 Task: Select random emoji from open emoji keyboard.
Action: Mouse moved to (456, 115)
Screenshot: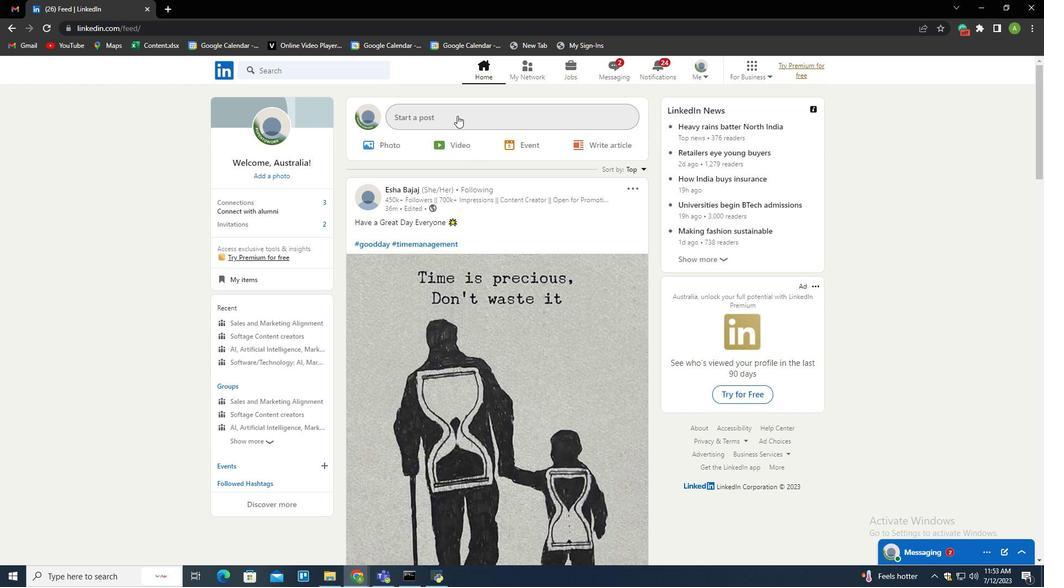 
Action: Mouse pressed left at (456, 115)
Screenshot: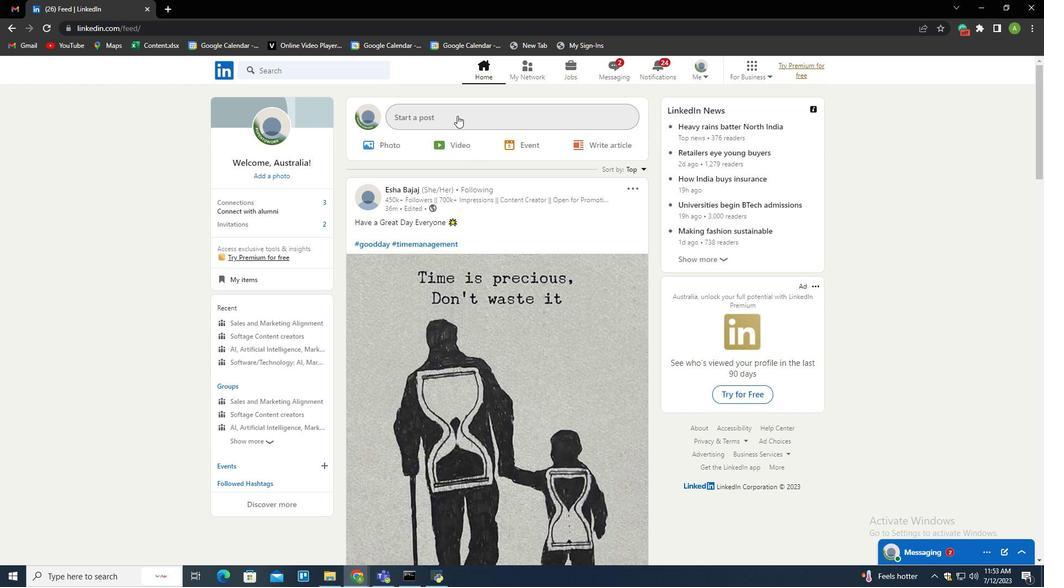 
Action: Mouse moved to (421, 322)
Screenshot: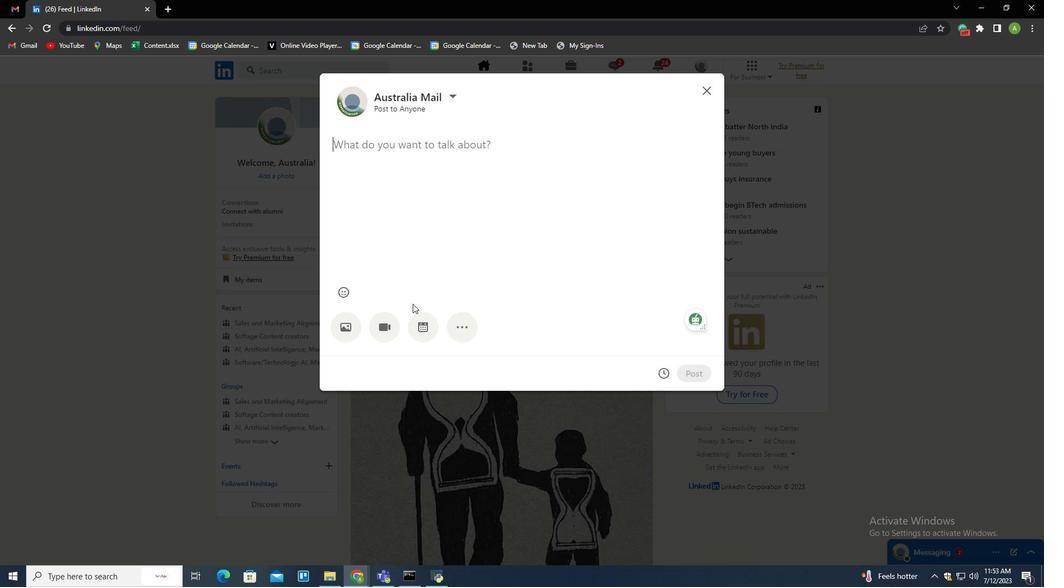 
Action: Mouse pressed left at (421, 322)
Screenshot: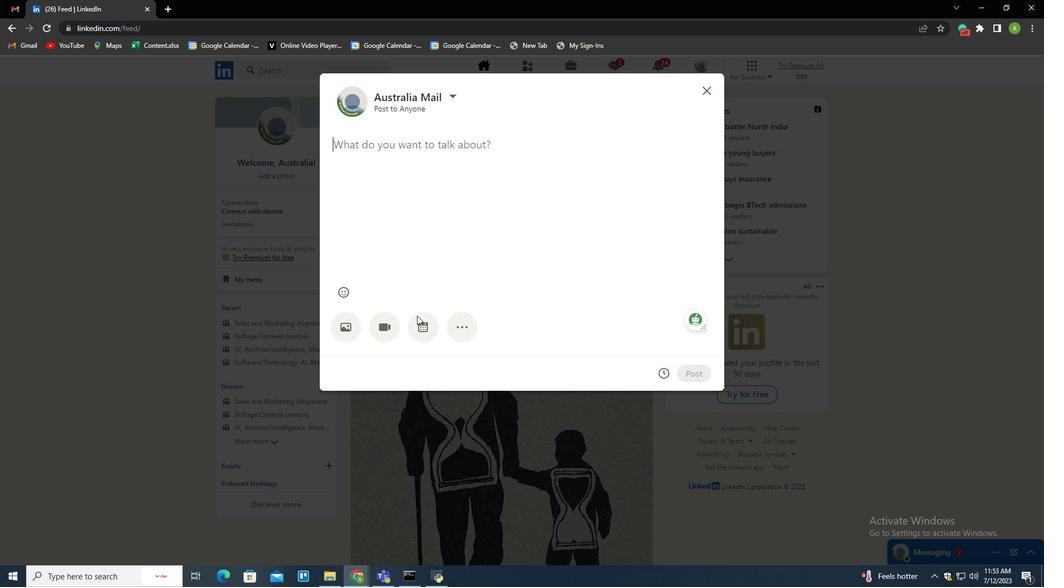 
Action: Mouse moved to (379, 411)
Screenshot: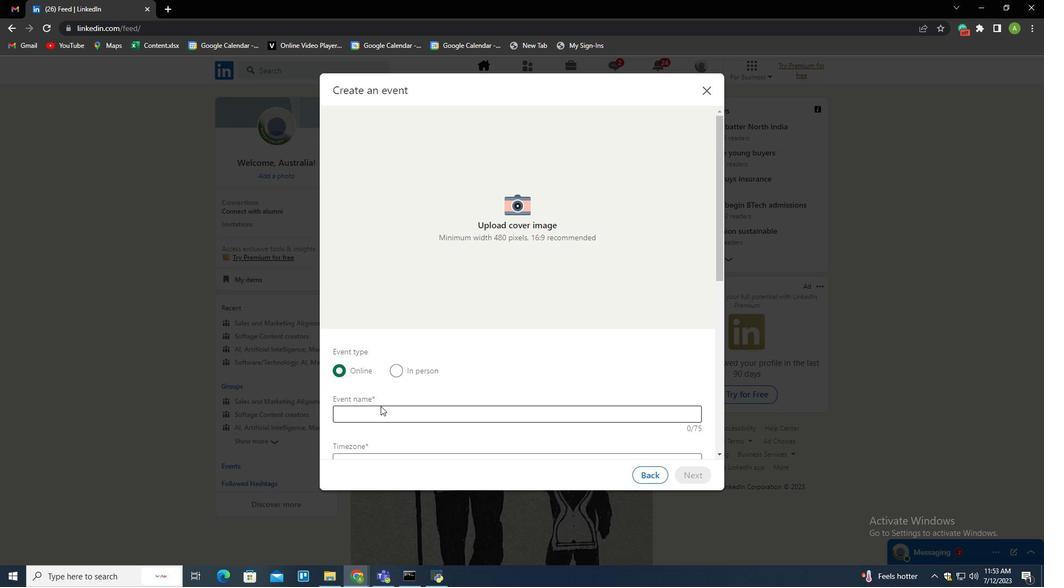 
Action: Mouse pressed left at (379, 411)
Screenshot: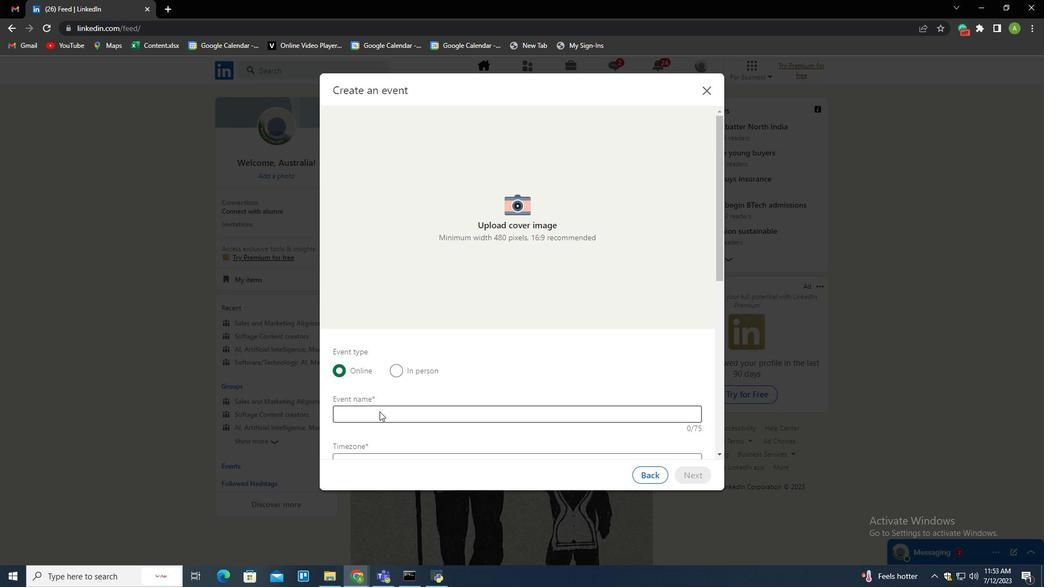 
Action: Key pressed <Key.shift>AI
Screenshot: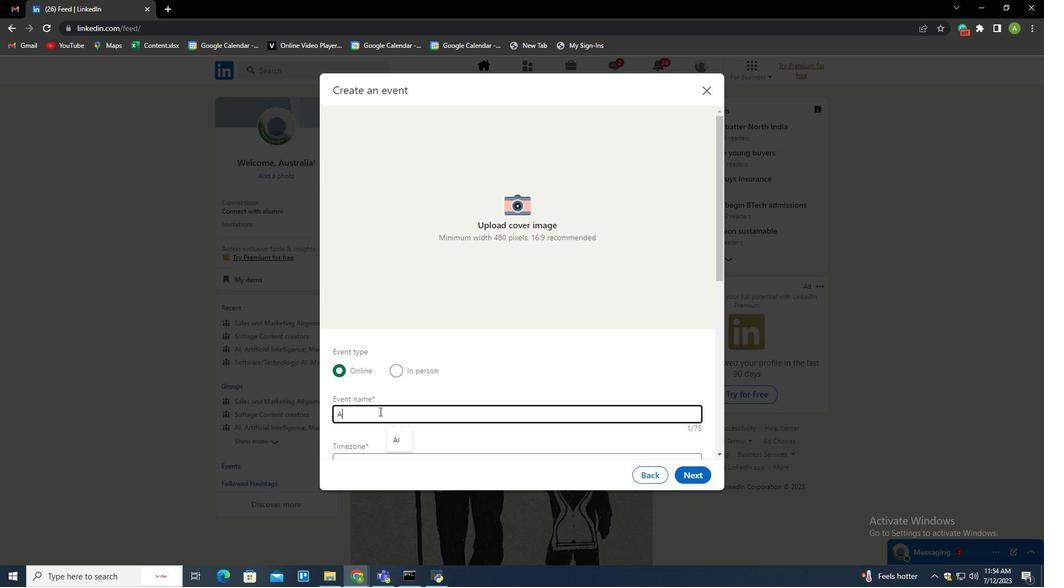 
Action: Mouse moved to (701, 476)
Screenshot: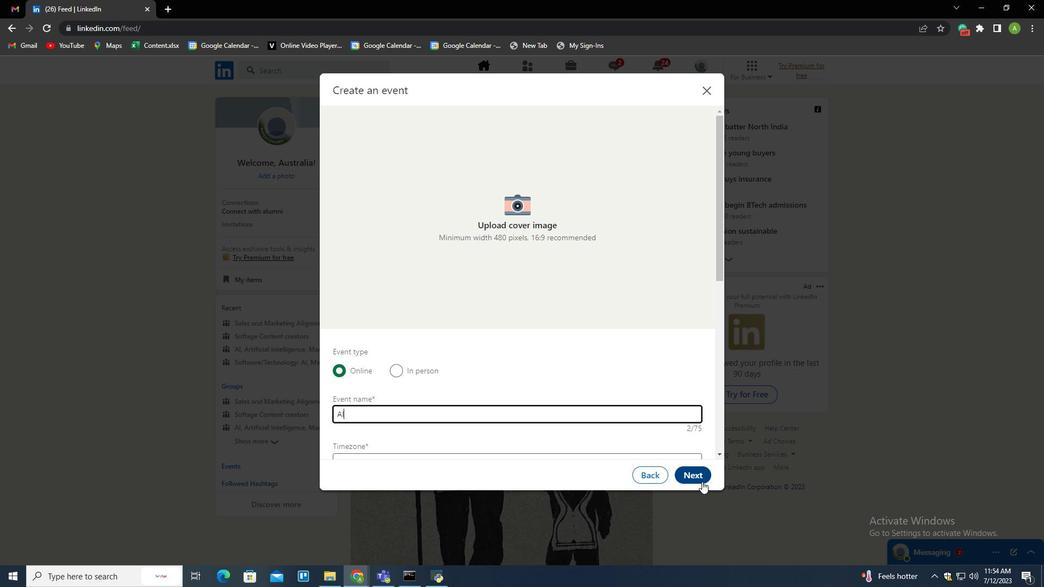
Action: Mouse pressed left at (701, 476)
Screenshot: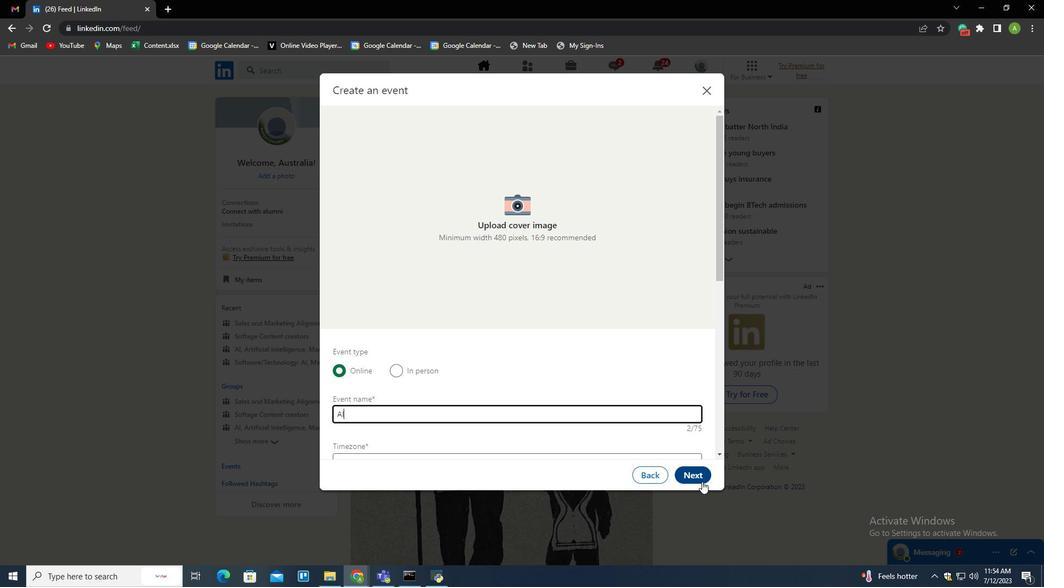 
Action: Mouse moved to (338, 338)
Screenshot: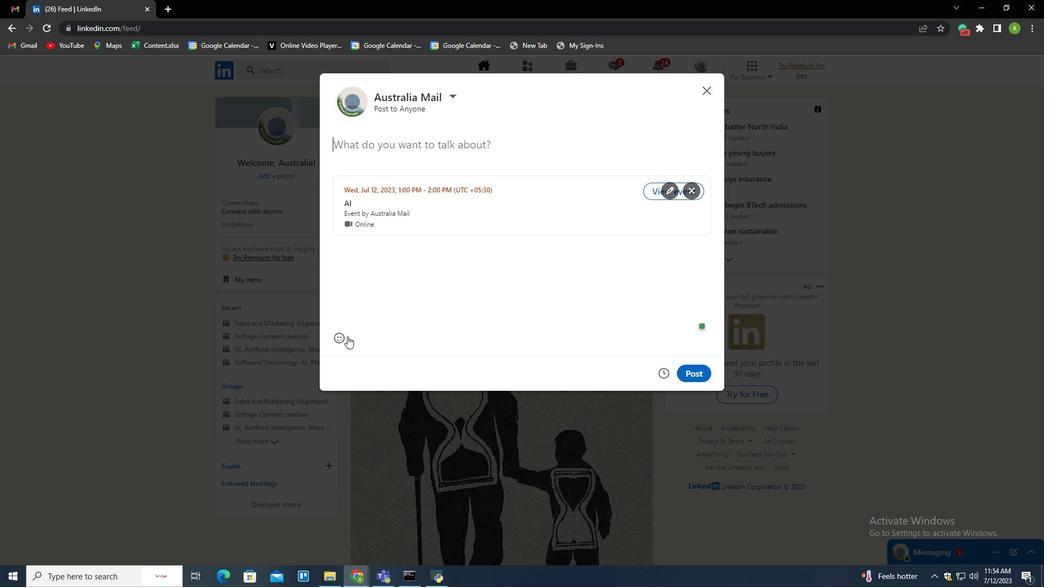 
Action: Mouse pressed left at (338, 338)
Screenshot: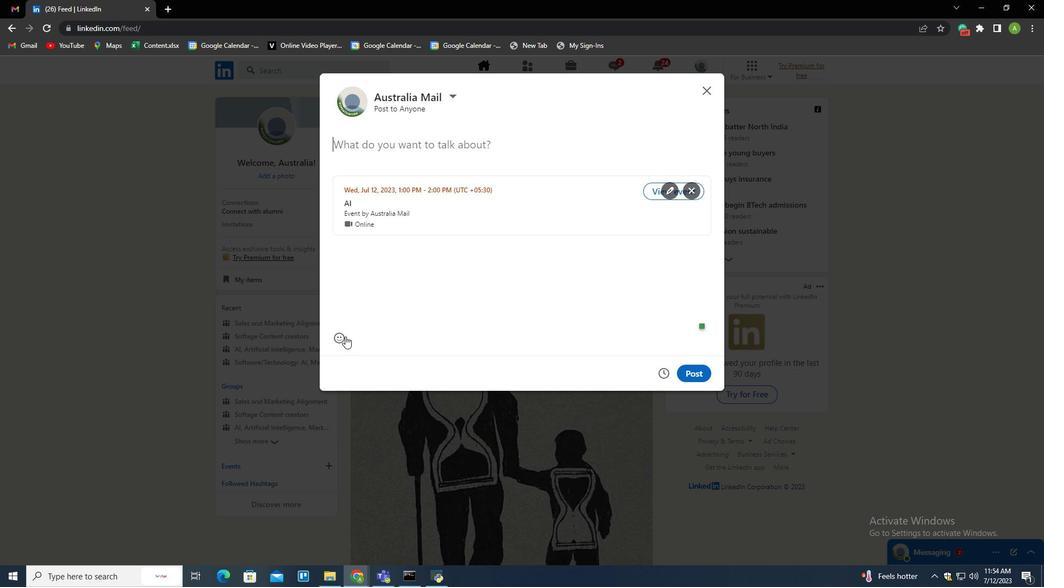 
Action: Mouse moved to (278, 182)
Screenshot: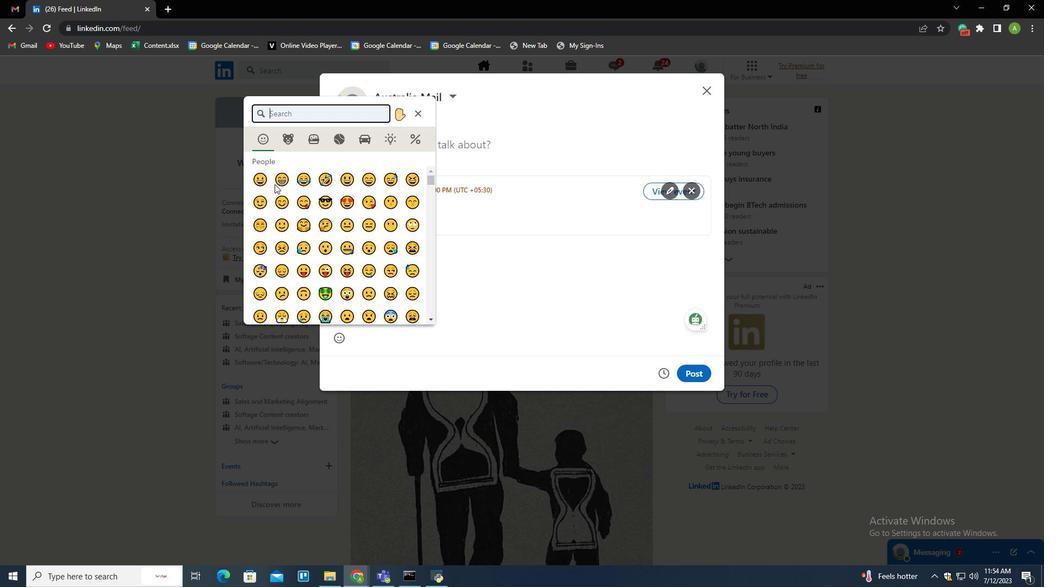 
Action: Mouse pressed left at (278, 182)
Screenshot: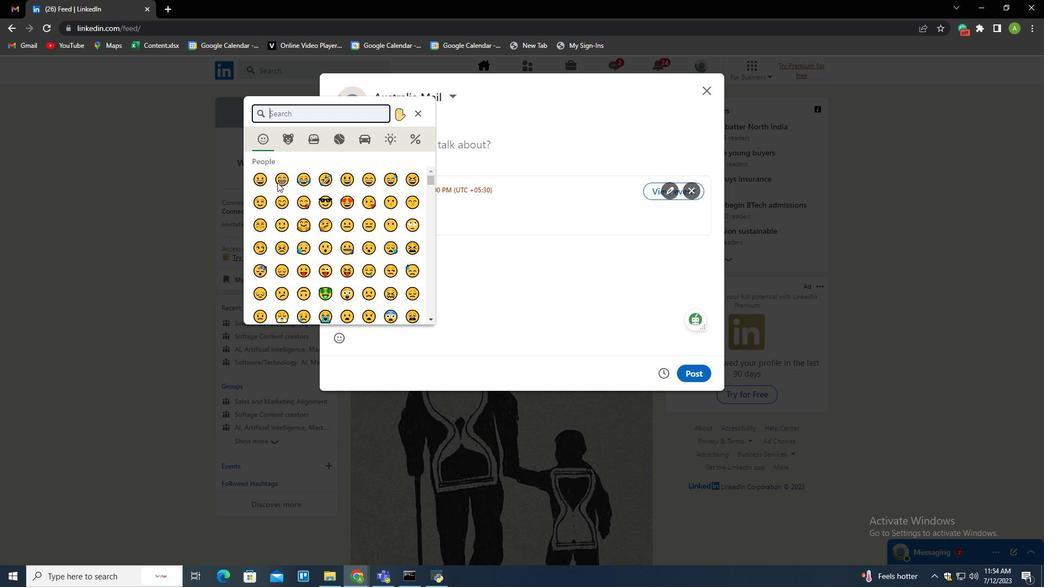 
Action: Mouse moved to (458, 294)
Screenshot: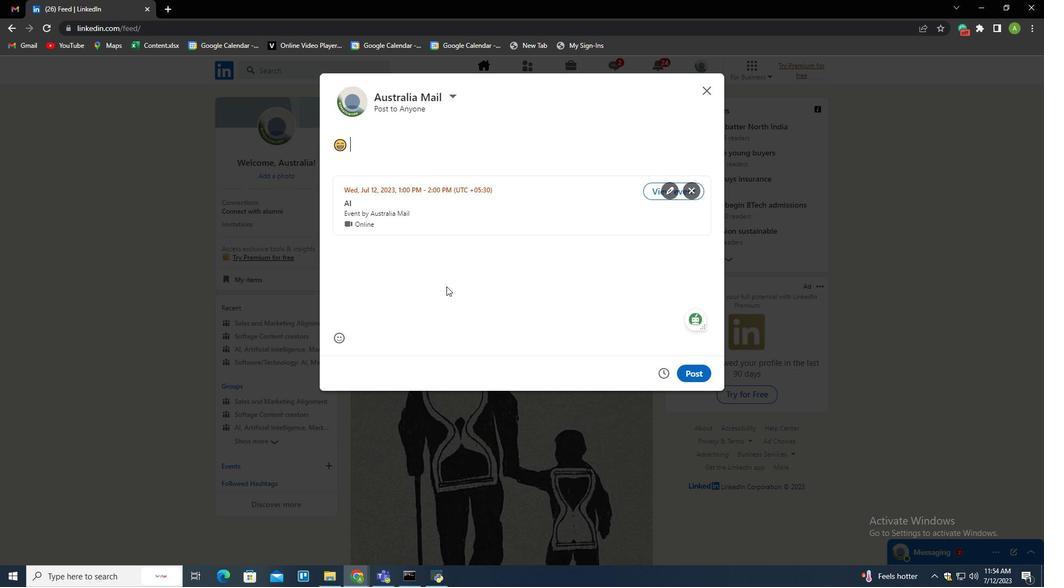 
